 Task: Log work in the project TouchLine for the issue 'Add support for in-app purchases and microtransactions' spent time as '2w 1d 7h 38m' and remaining time as '3w 1d 22h 46m' and clone the issue. Now add the issue to the epic 'Cloud security compliance'.
Action: Mouse moved to (585, 276)
Screenshot: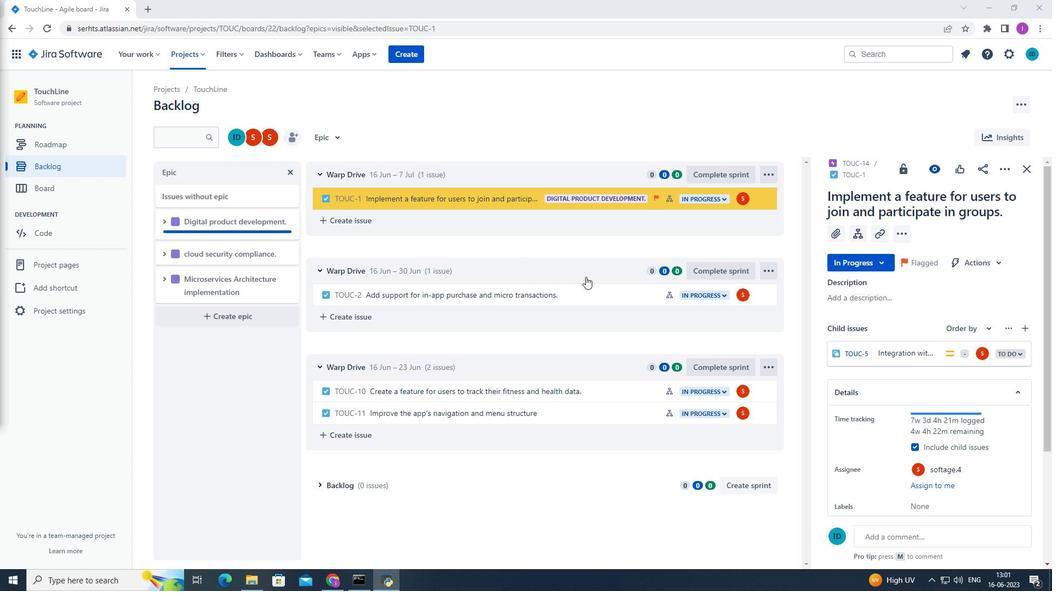 
Action: Mouse pressed left at (585, 276)
Screenshot: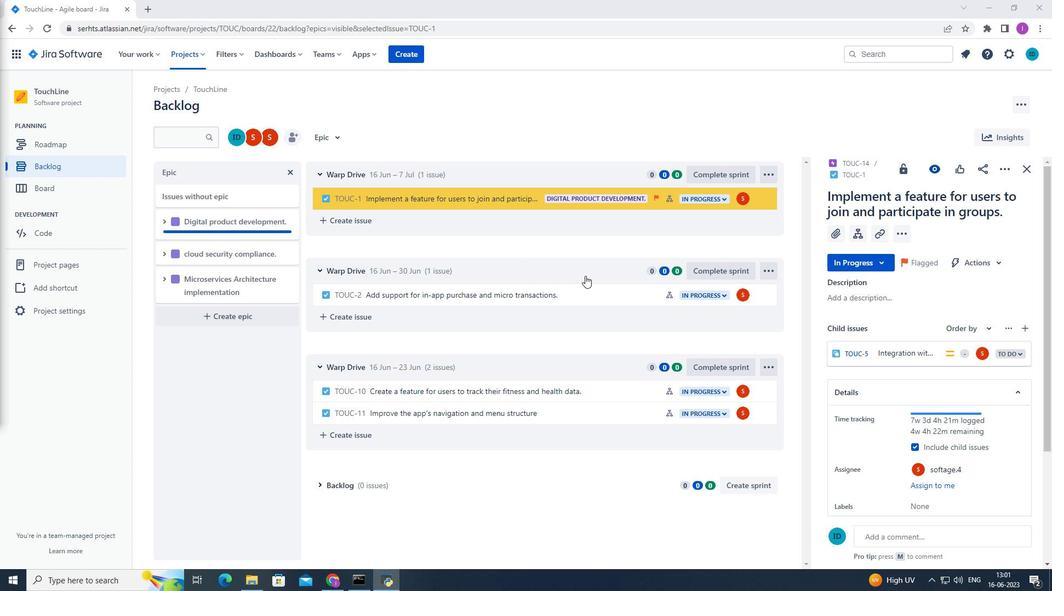
Action: Mouse moved to (487, 243)
Screenshot: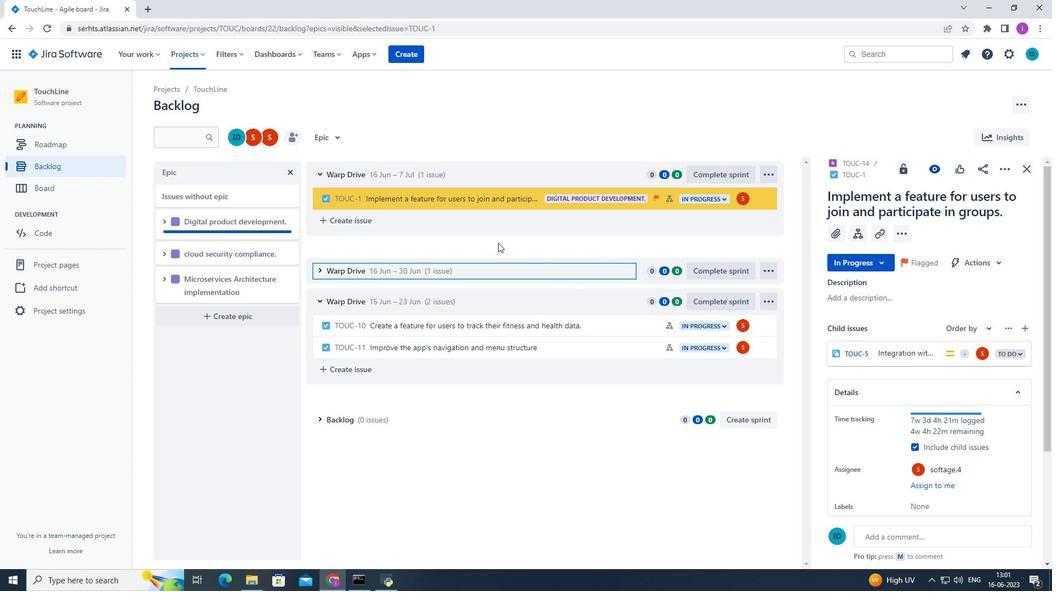 
Action: Mouse pressed left at (487, 243)
Screenshot: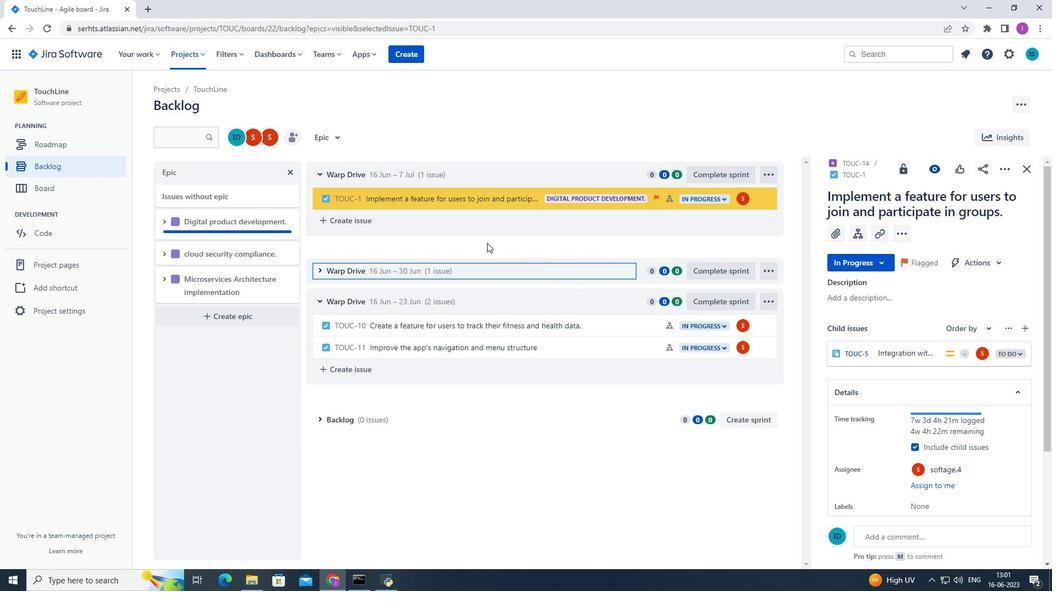
Action: Mouse moved to (318, 270)
Screenshot: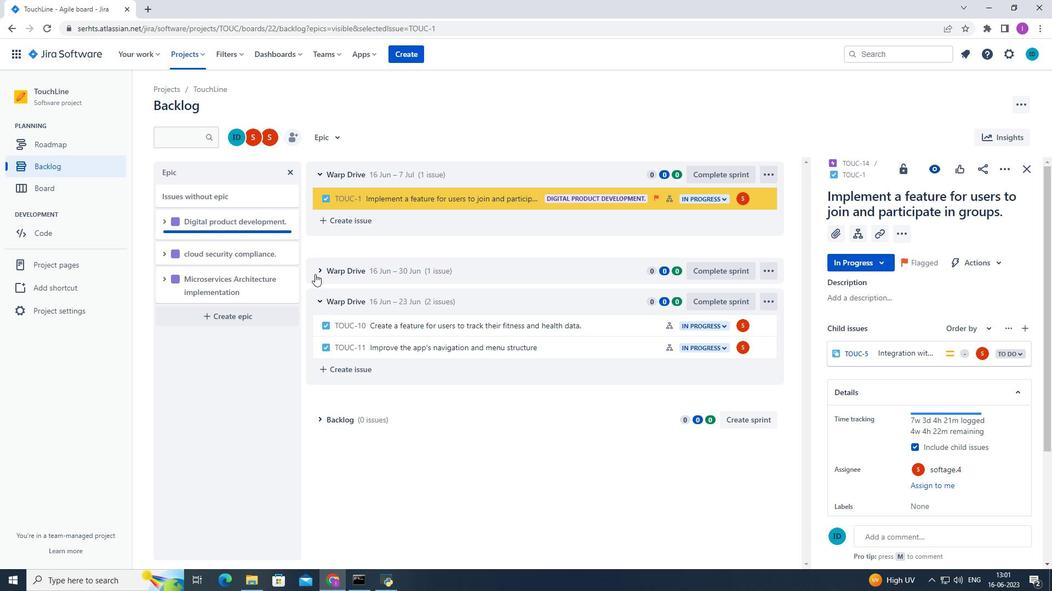 
Action: Mouse pressed left at (318, 270)
Screenshot: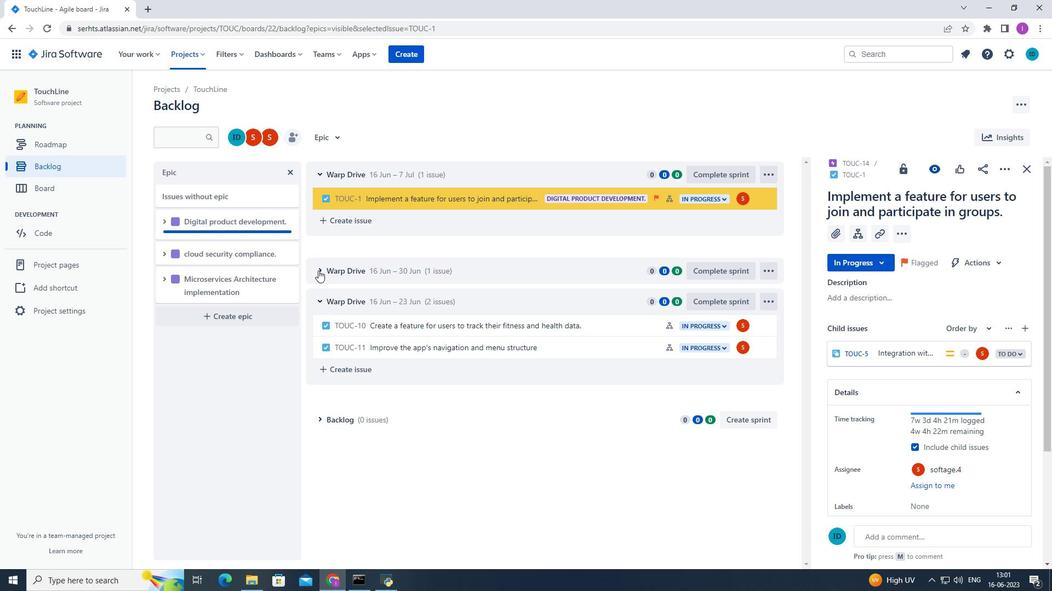 
Action: Mouse moved to (624, 295)
Screenshot: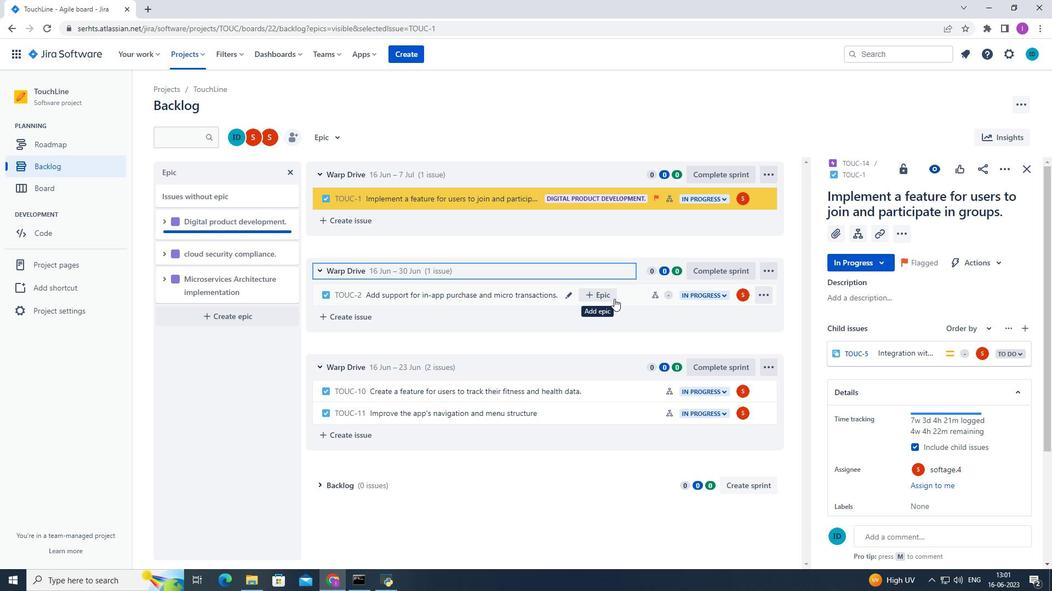 
Action: Mouse pressed left at (624, 295)
Screenshot: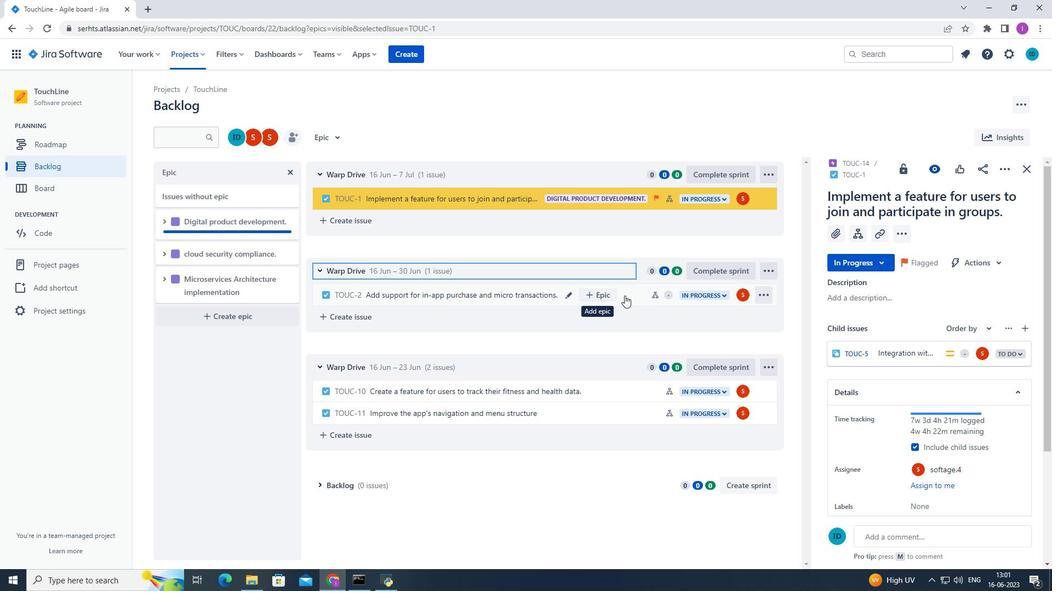 
Action: Mouse moved to (999, 166)
Screenshot: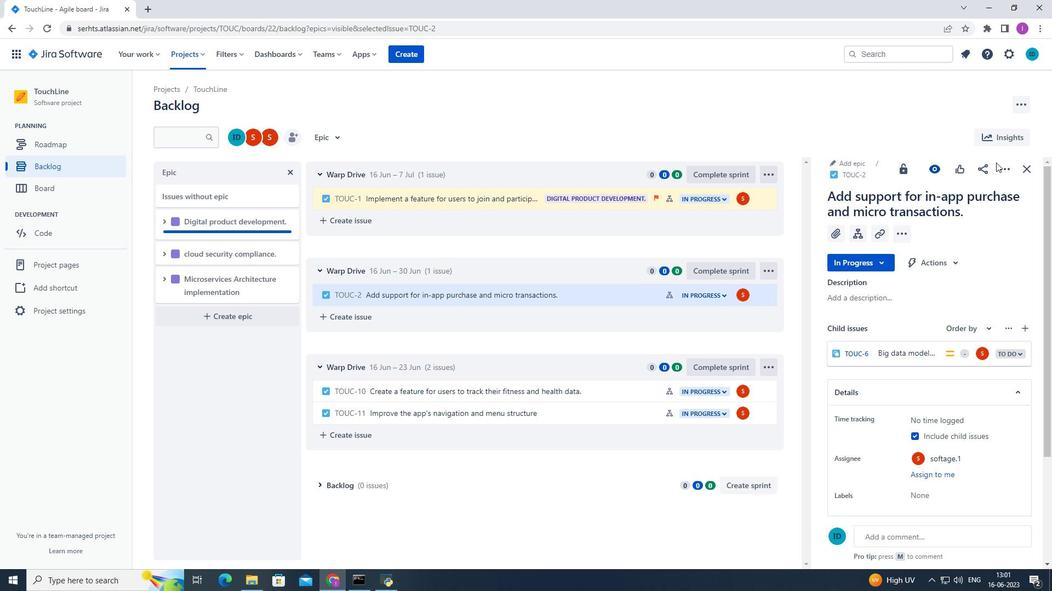 
Action: Mouse pressed left at (999, 166)
Screenshot: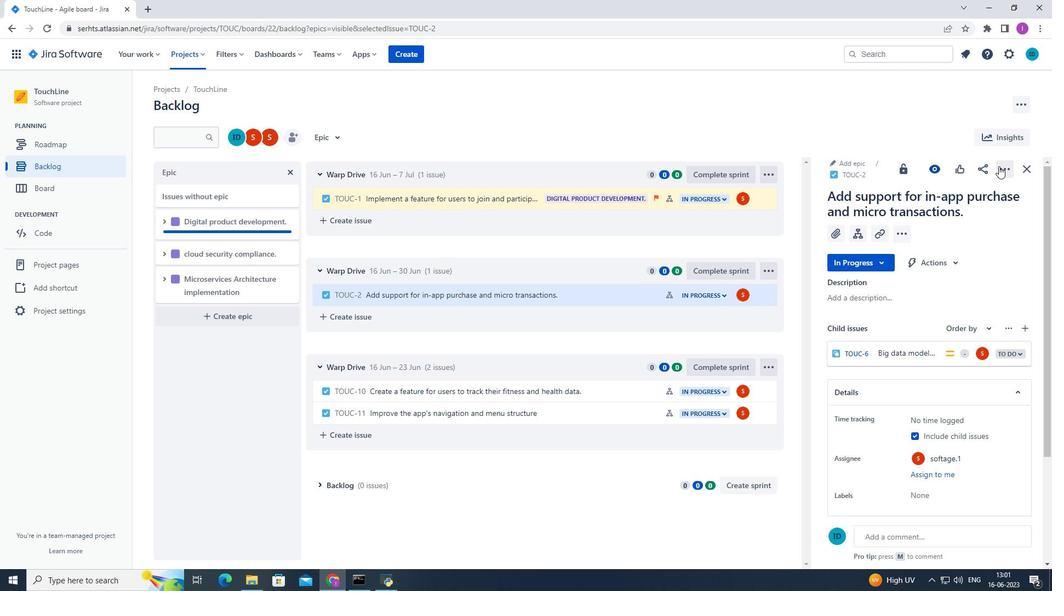 
Action: Mouse moved to (985, 198)
Screenshot: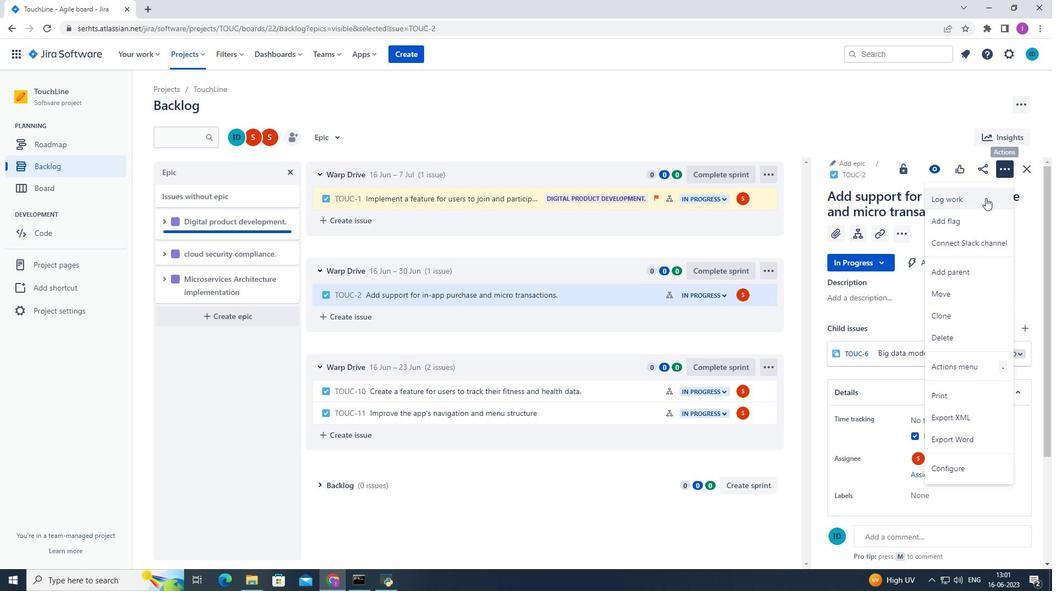 
Action: Mouse pressed left at (985, 198)
Screenshot: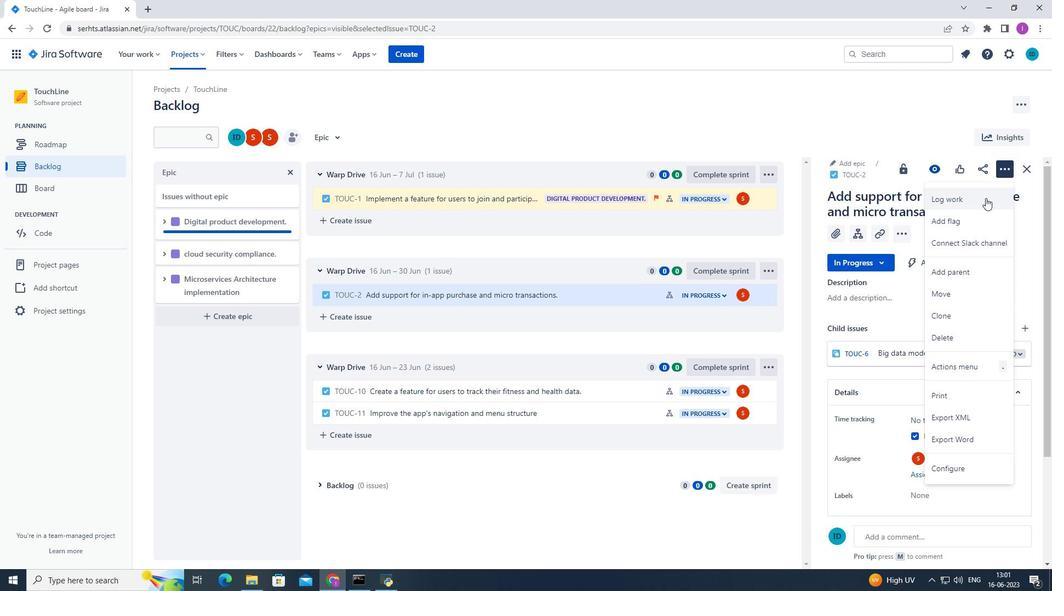 
Action: Mouse moved to (471, 171)
Screenshot: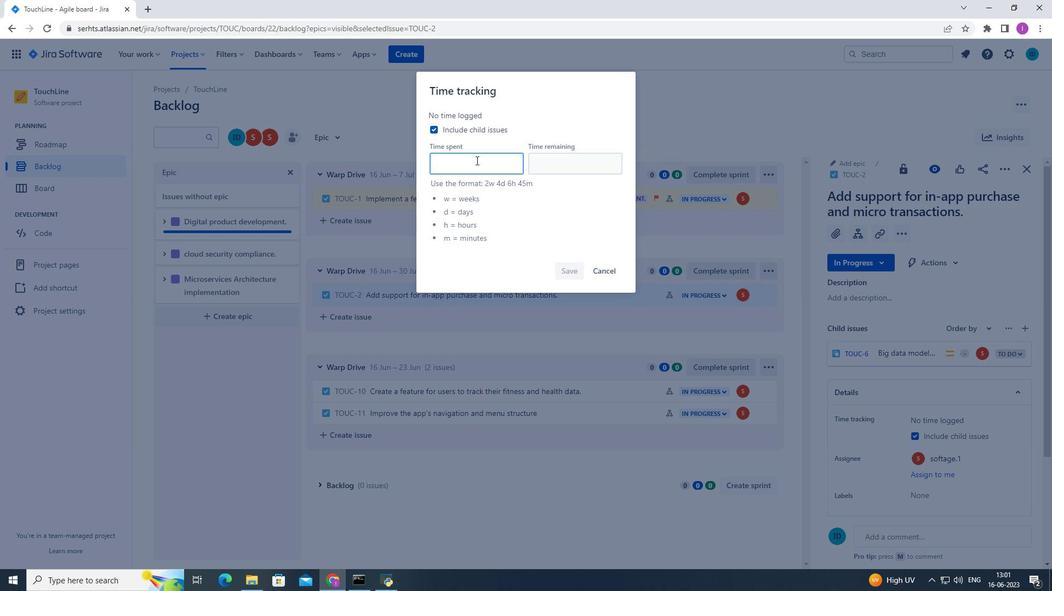 
Action: Mouse pressed left at (471, 171)
Screenshot: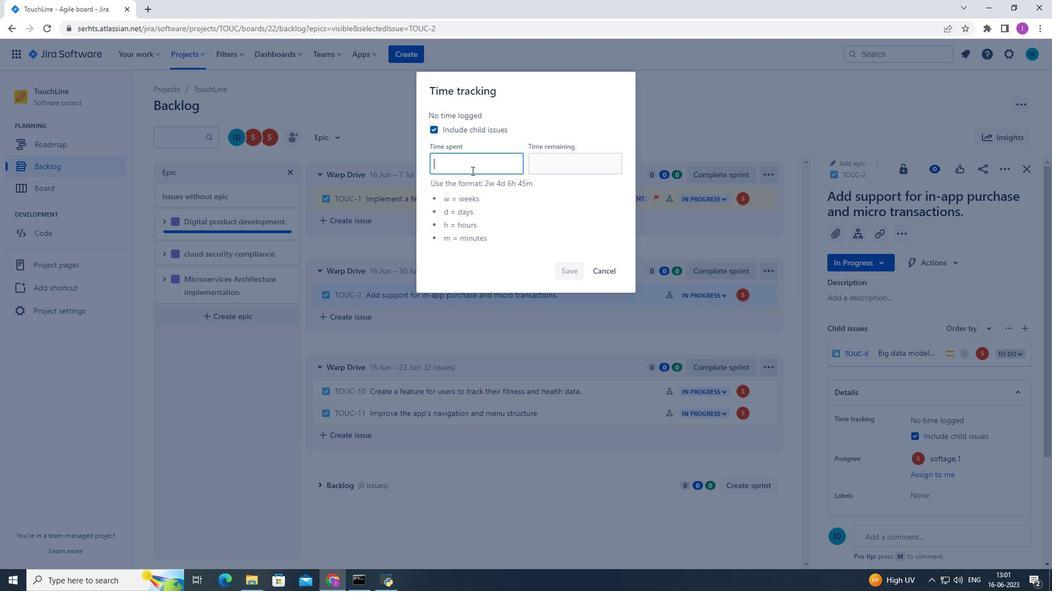 
Action: Mouse moved to (514, 177)
Screenshot: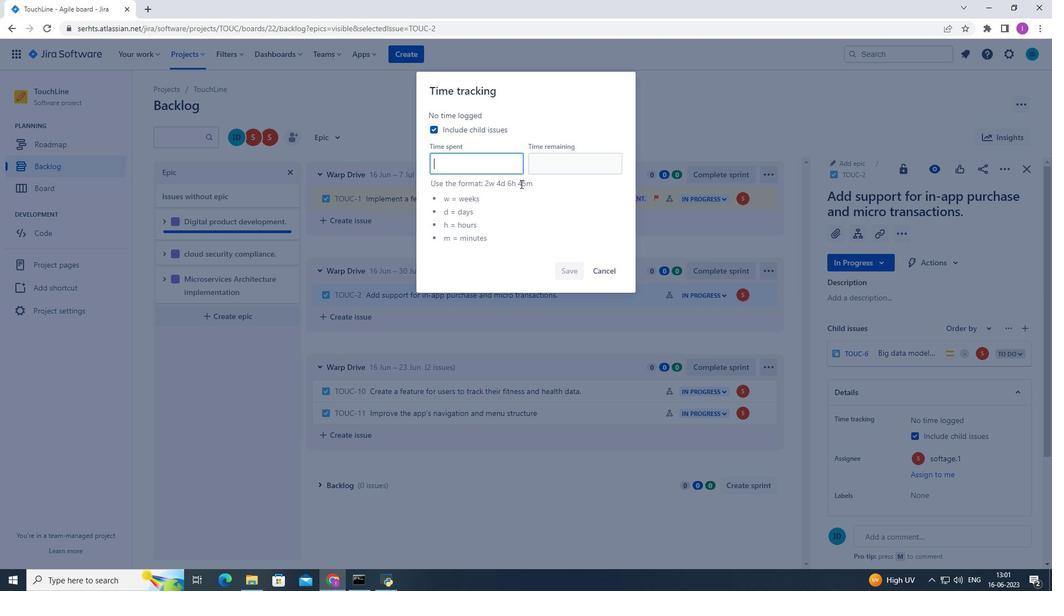 
Action: Key pressed 2w<Key.space>1d<Key.space>7h<Key.space>38m
Screenshot: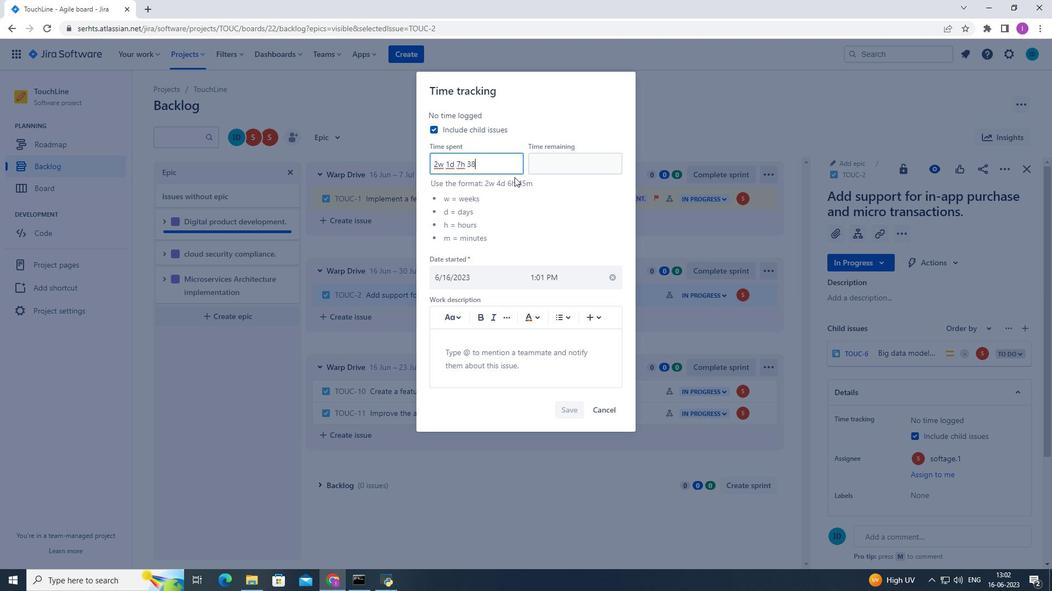 
Action: Mouse moved to (559, 163)
Screenshot: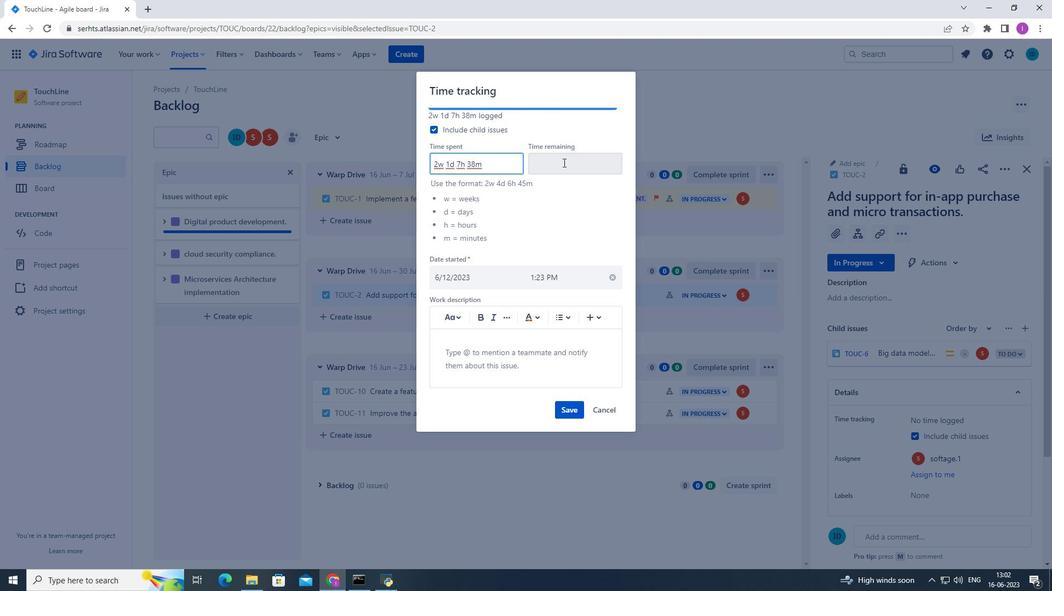 
Action: Mouse pressed left at (559, 163)
Screenshot: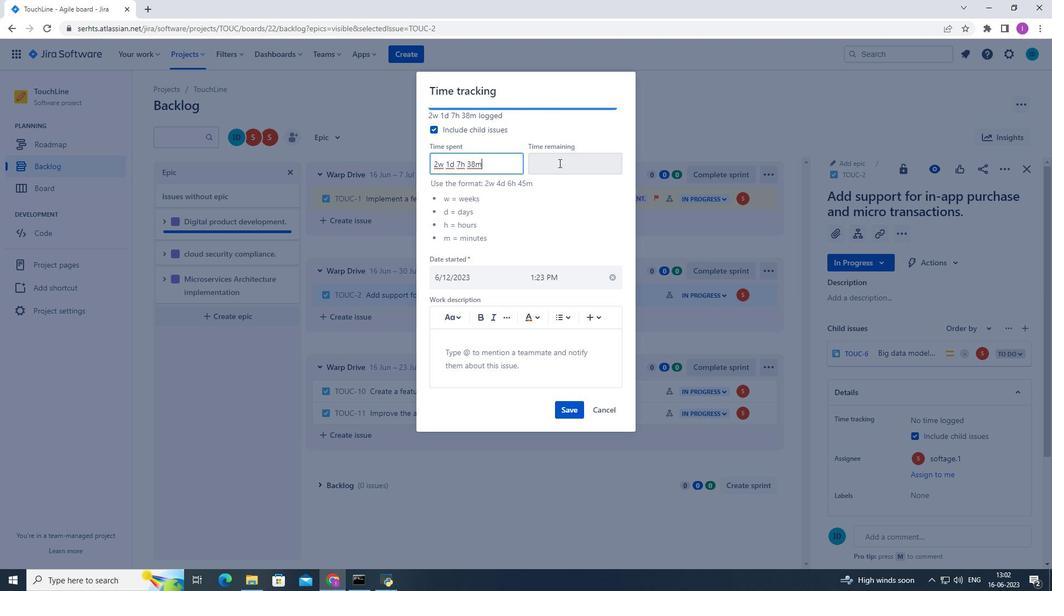
Action: Mouse moved to (598, 154)
Screenshot: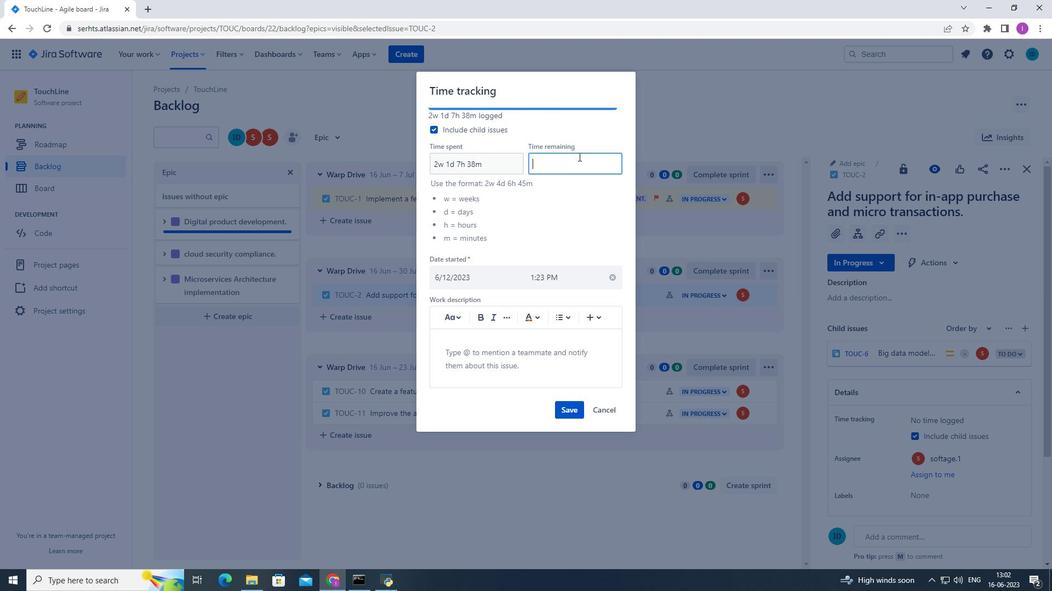 
Action: Key pressed 3w<Key.space>1d<Key.space>22h<Key.space>46m
Screenshot: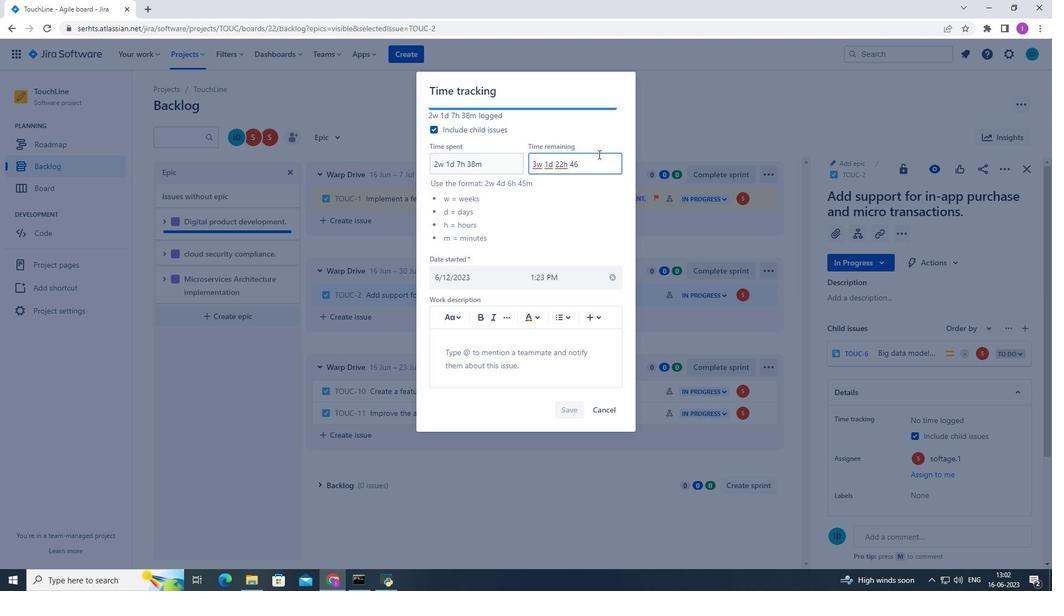 
Action: Mouse moved to (572, 408)
Screenshot: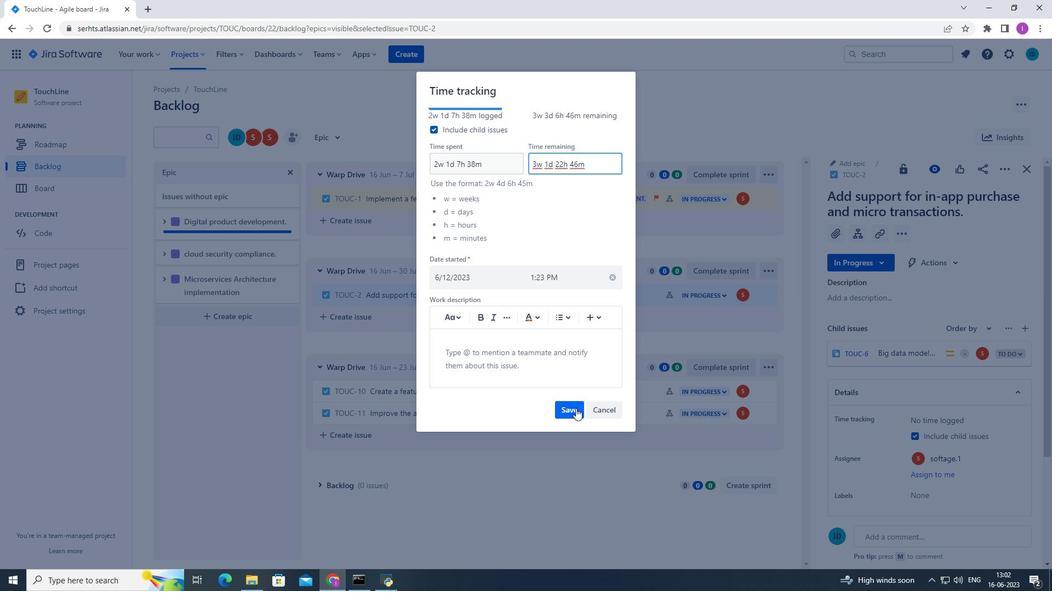 
Action: Mouse pressed left at (572, 408)
Screenshot: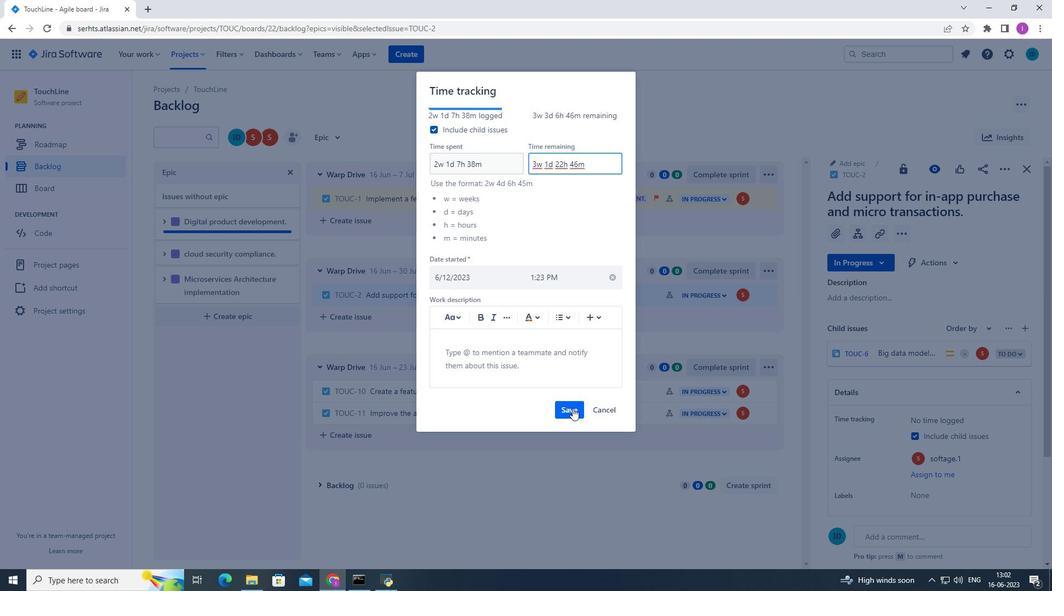
Action: Mouse moved to (1006, 170)
Screenshot: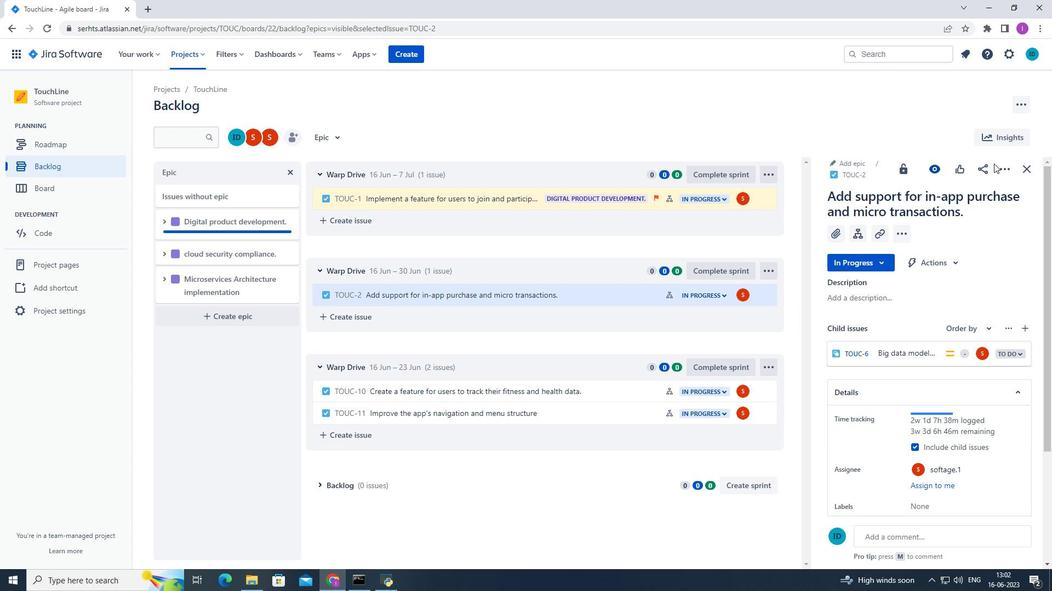 
Action: Mouse pressed left at (1006, 170)
Screenshot: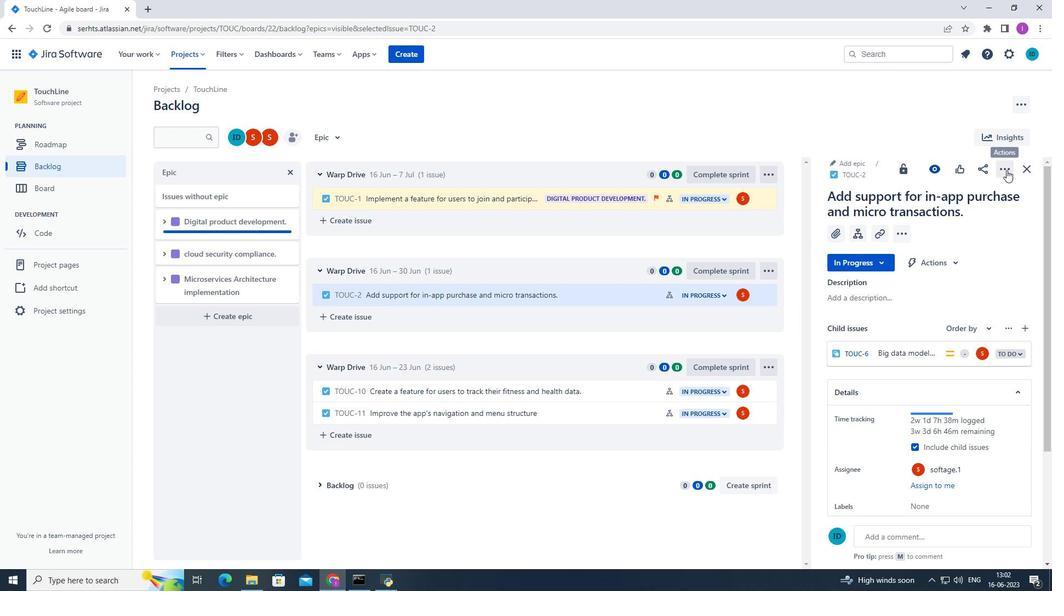 
Action: Mouse moved to (948, 316)
Screenshot: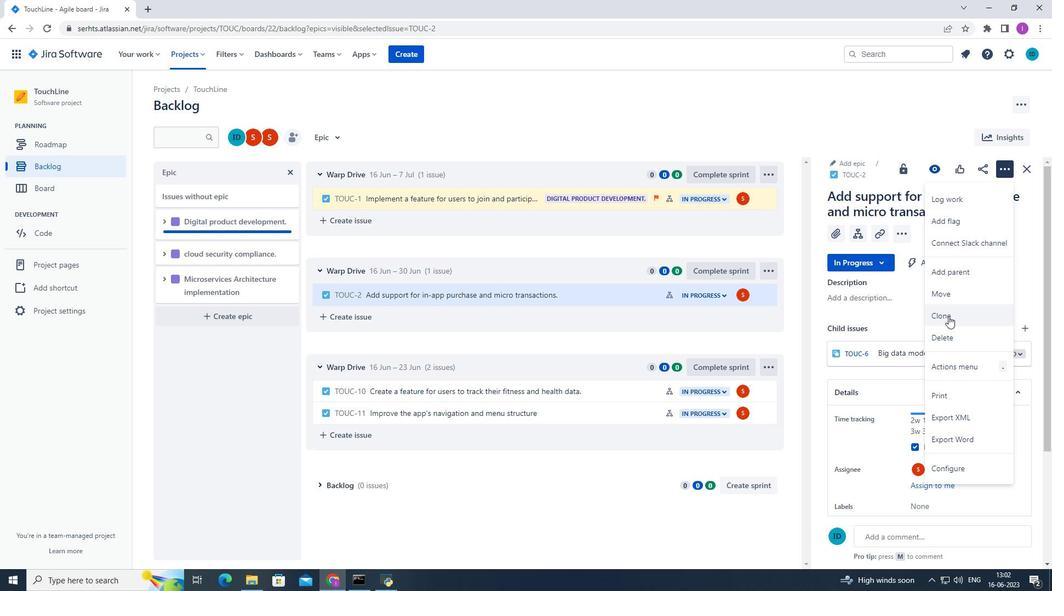 
Action: Mouse pressed left at (948, 316)
Screenshot: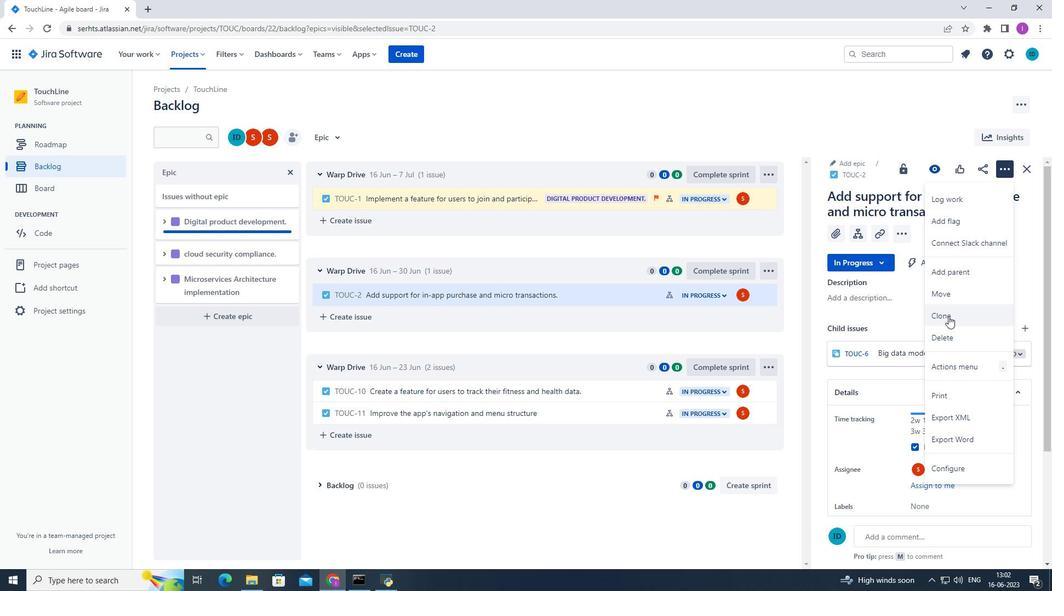 
Action: Mouse moved to (611, 238)
Screenshot: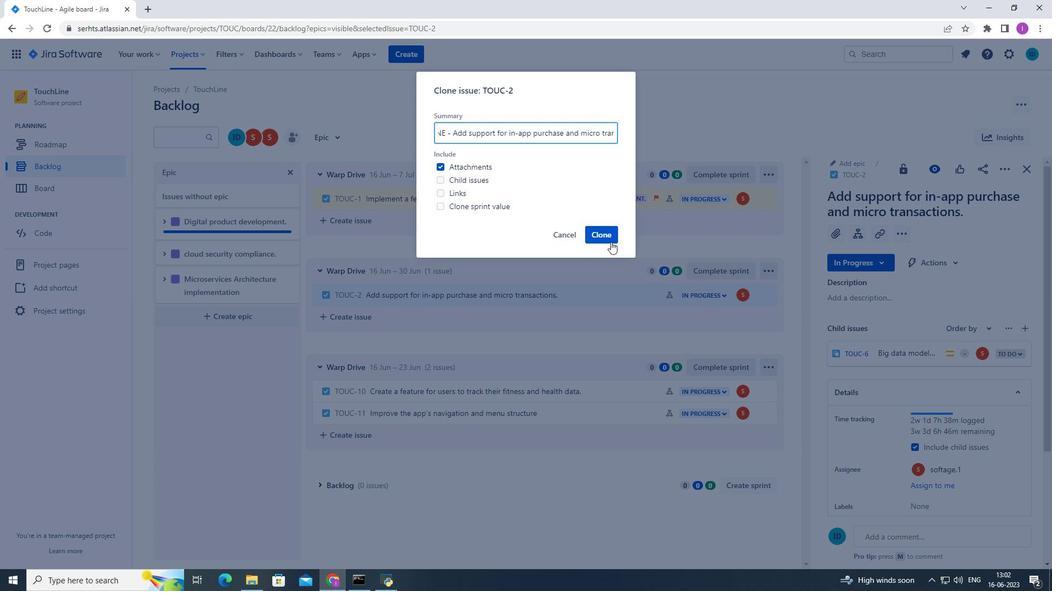 
Action: Mouse pressed left at (611, 238)
Screenshot: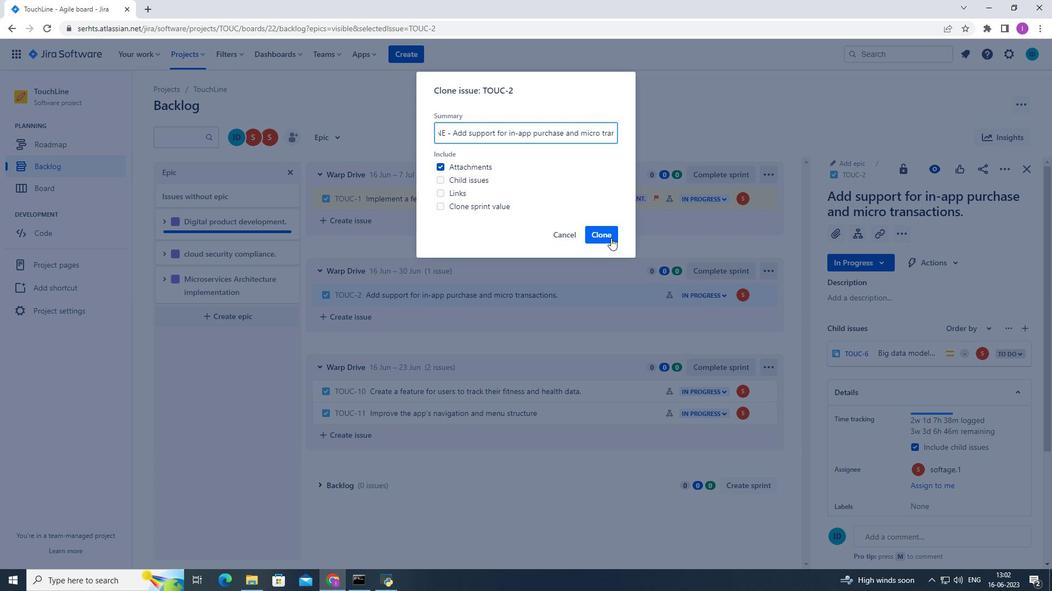 
Action: Mouse moved to (605, 294)
Screenshot: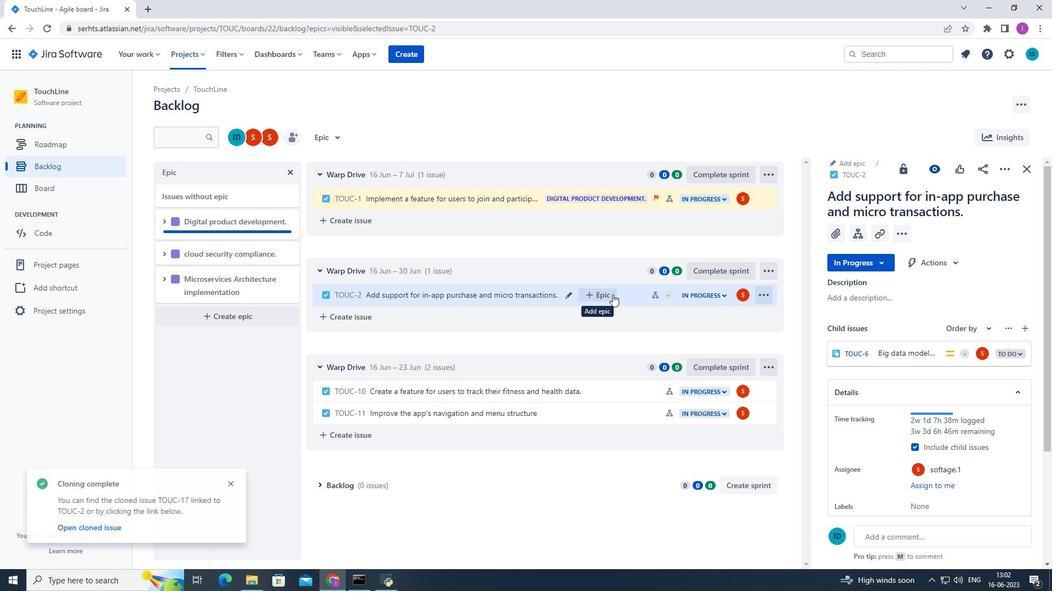 
Action: Mouse pressed left at (605, 294)
Screenshot: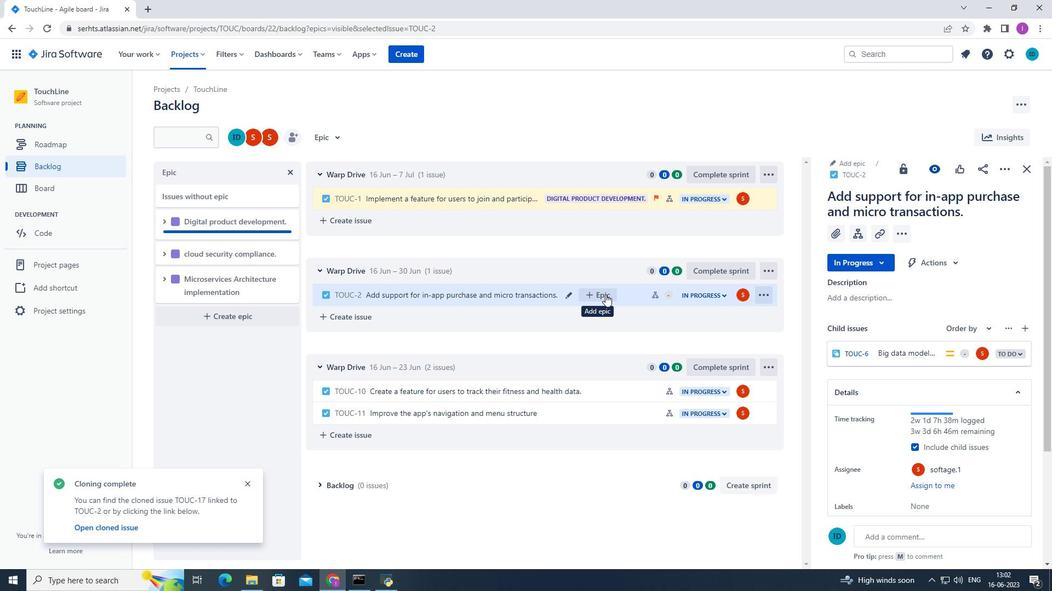 
Action: Mouse moved to (668, 372)
Screenshot: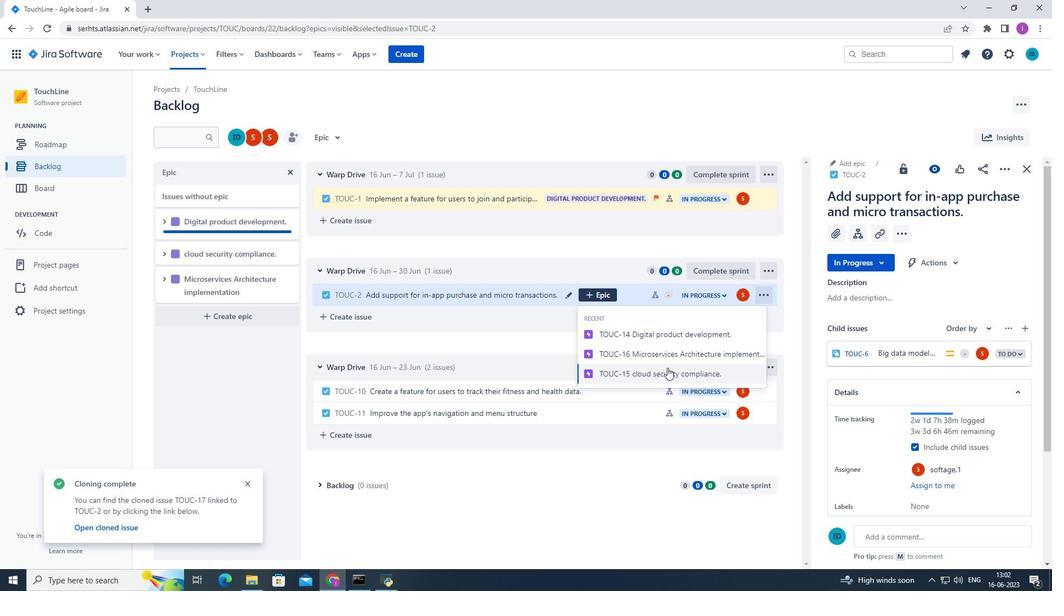 
Action: Mouse pressed left at (668, 372)
Screenshot: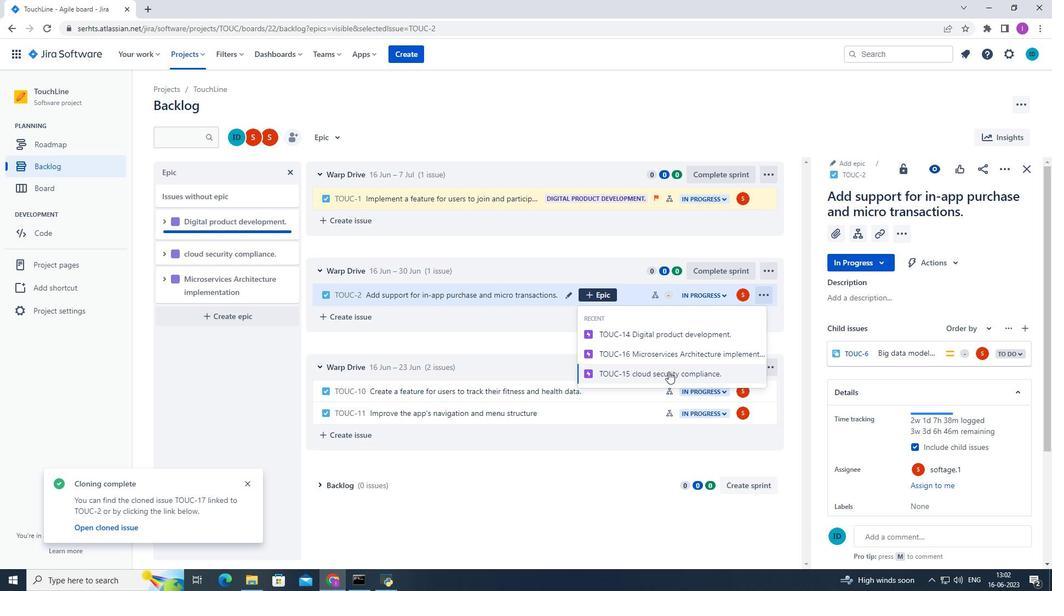 
Action: Mouse moved to (623, 406)
Screenshot: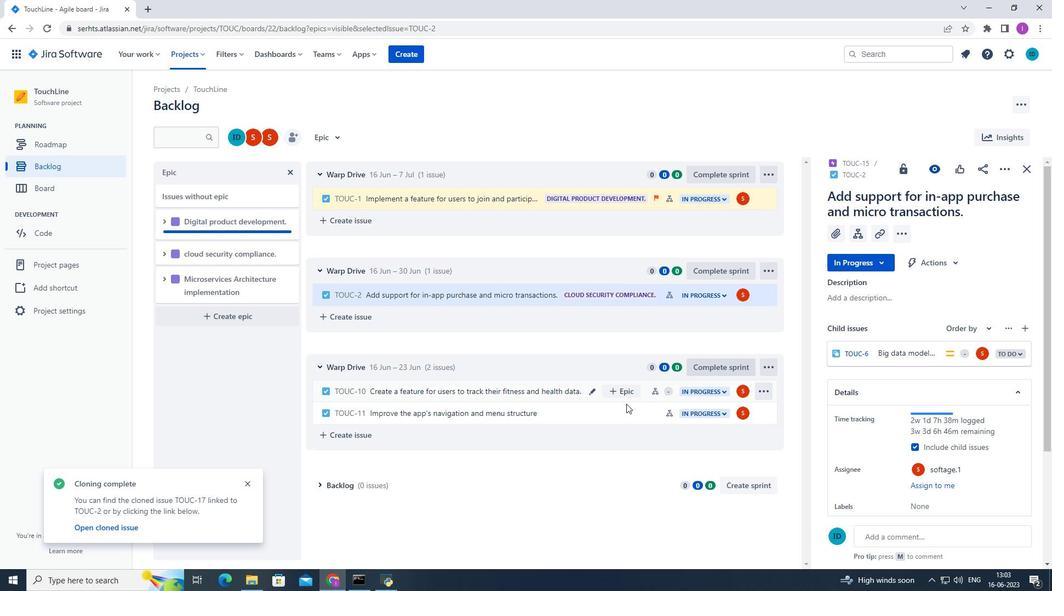 
